 Task: Create a task  Implement a new digital asset management (DAM) system for a company , assign it to team member softage.3@softage.net in the project AgileDrive and update the status of the task to  At Risk , set the priority of the task to Medium
Action: Mouse moved to (38, 331)
Screenshot: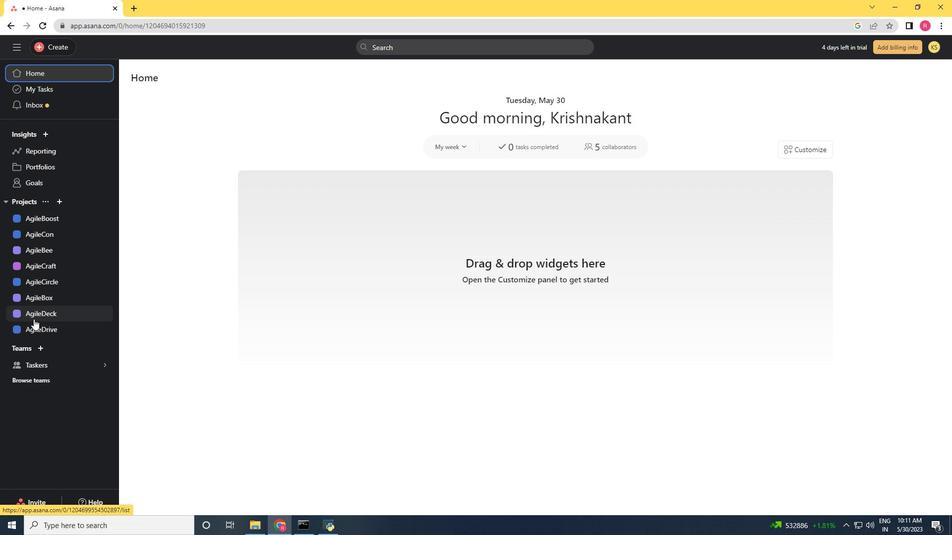 
Action: Mouse pressed left at (38, 331)
Screenshot: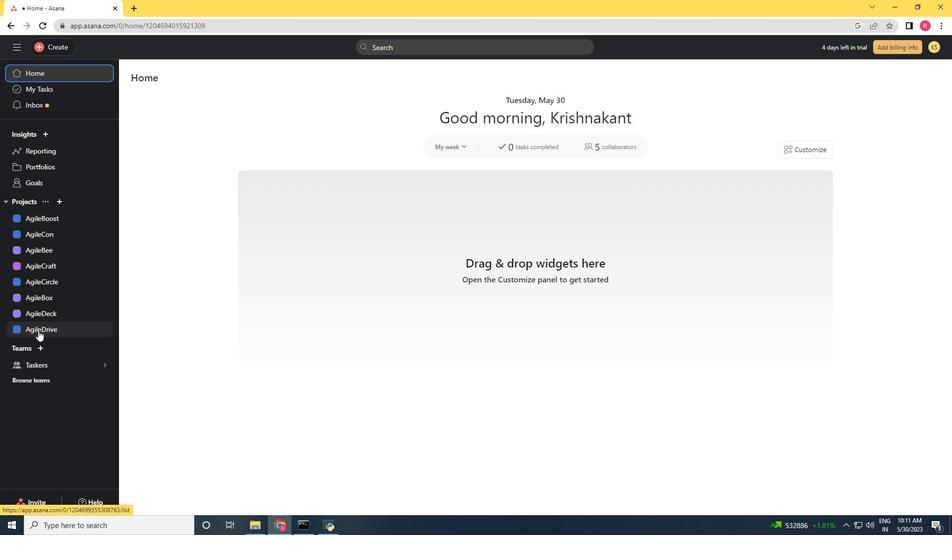 
Action: Mouse moved to (51, 46)
Screenshot: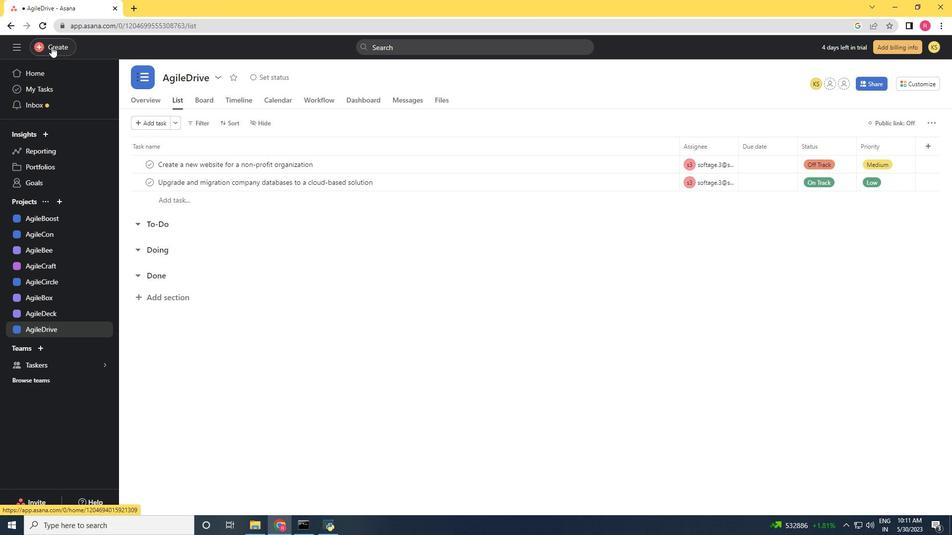 
Action: Mouse pressed left at (51, 46)
Screenshot: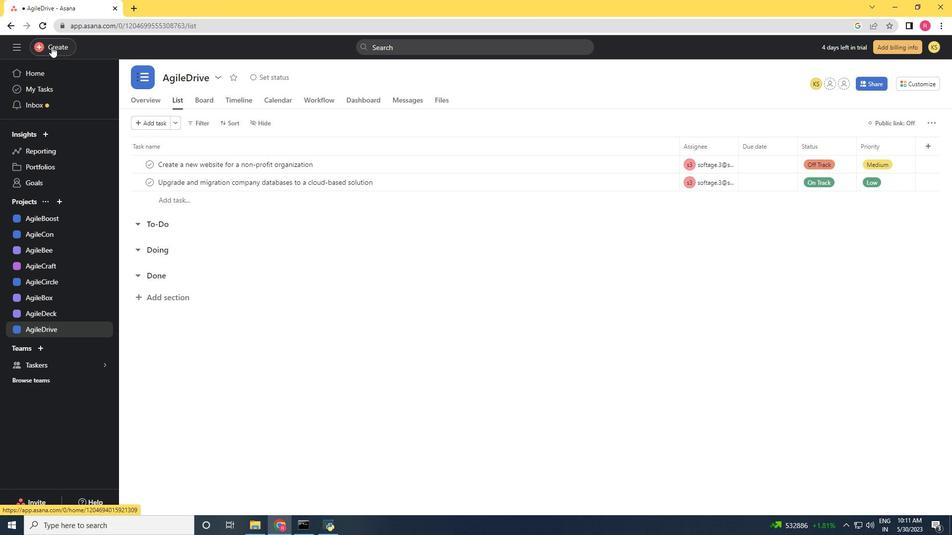 
Action: Mouse moved to (109, 57)
Screenshot: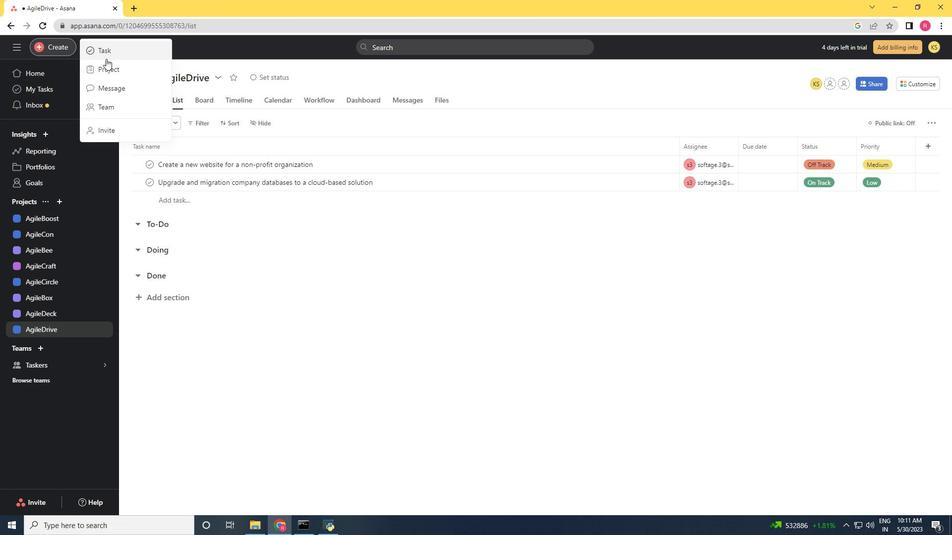 
Action: Mouse pressed left at (109, 57)
Screenshot: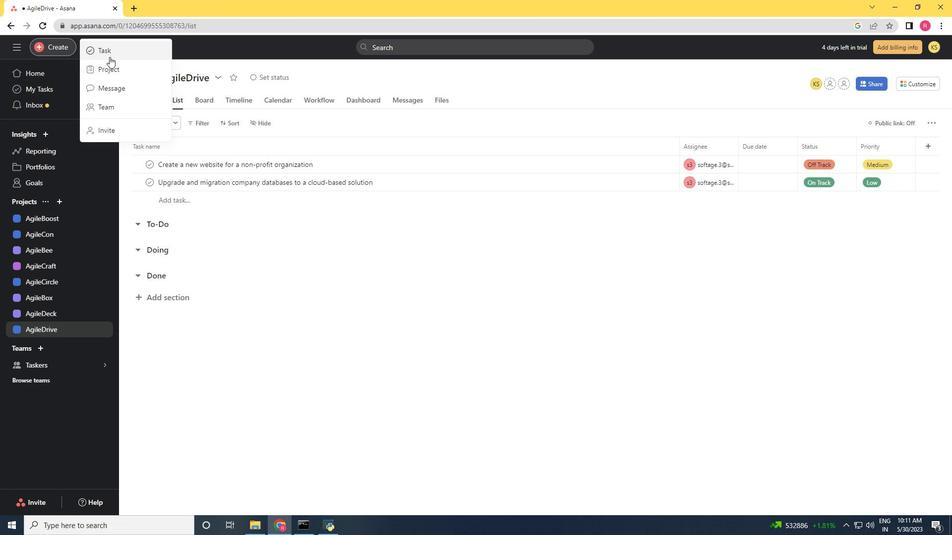
Action: Key pressed <Key.shift>Implemen<Key.space><Key.backspace>t<Key.space>a<Key.space>new<Key.space>digital<Key.space>asset<Key.space><Key.space><Key.backspace>management<Key.space><Key.shift_r><Key.shift_r><Key.shift_r><Key.shift_r><Key.shift_r><Key.shift_r><Key.shift_r><Key.shift_r><Key.shift_r><Key.shift_r><Key.shift_r><Key.shift_r><Key.shift_r>(DAM)<Key.space>system<Key.space>for<Key.space>a<Key.space>company
Screenshot: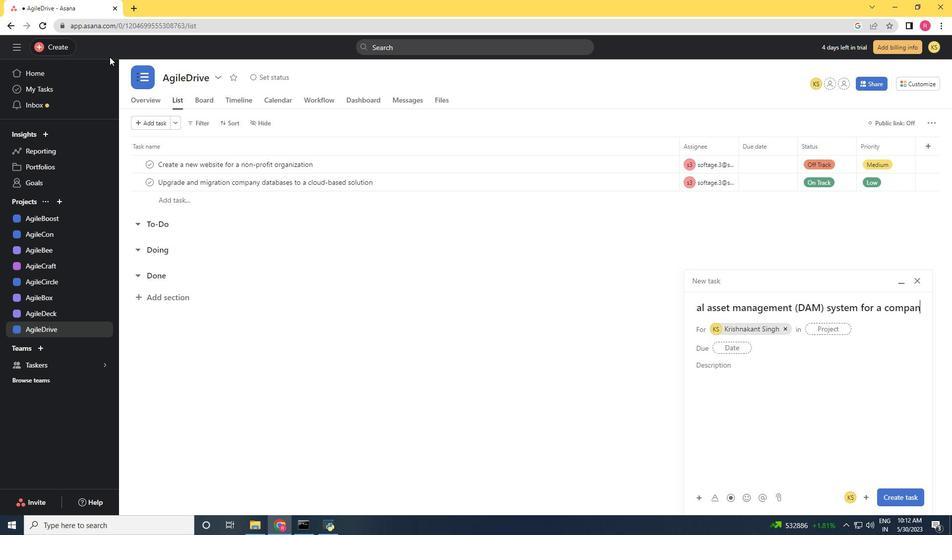 
Action: Mouse scrolled (109, 57) with delta (0, 0)
Screenshot: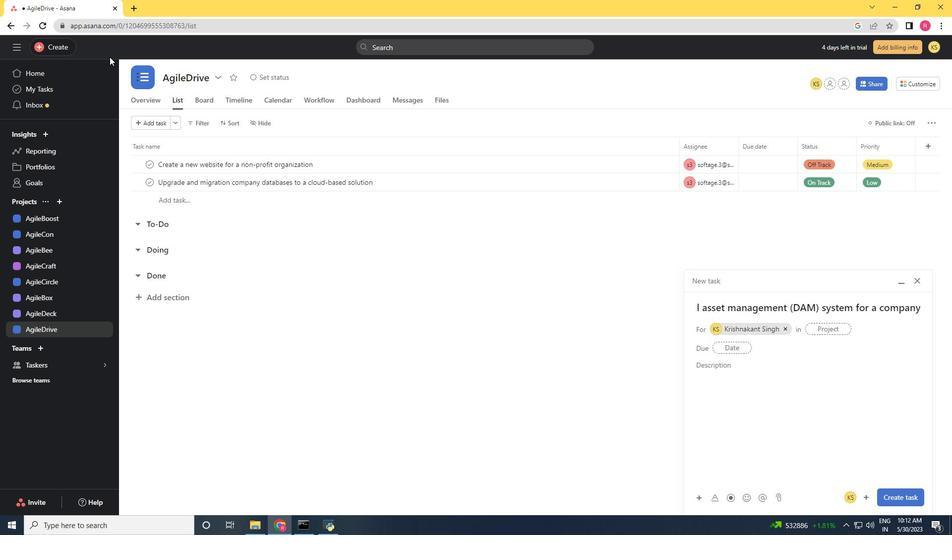 
Action: Mouse scrolled (109, 57) with delta (0, 0)
Screenshot: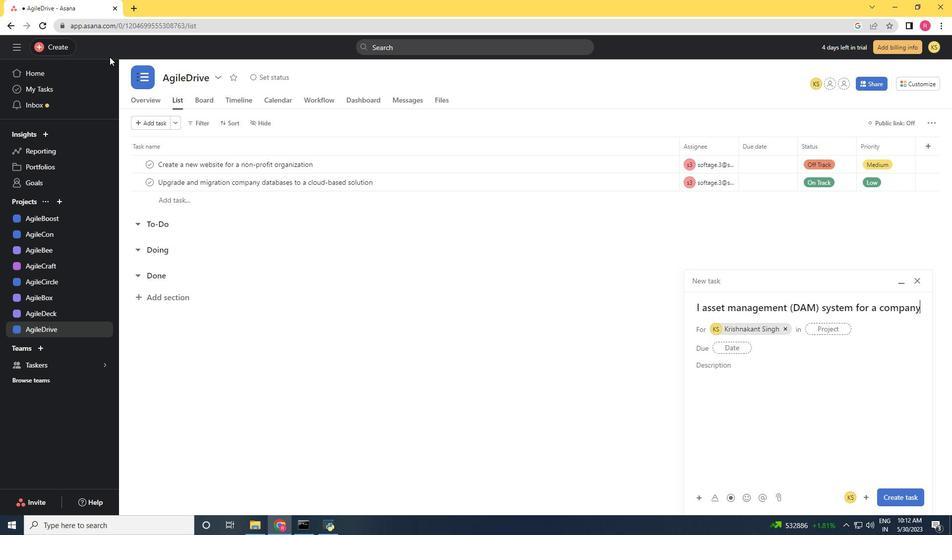 
Action: Mouse moved to (783, 327)
Screenshot: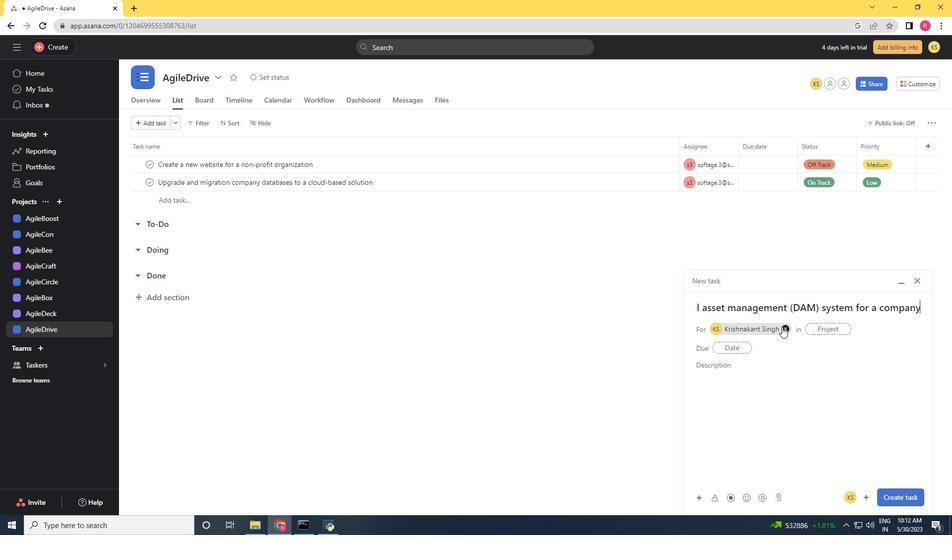 
Action: Mouse pressed left at (783, 327)
Screenshot: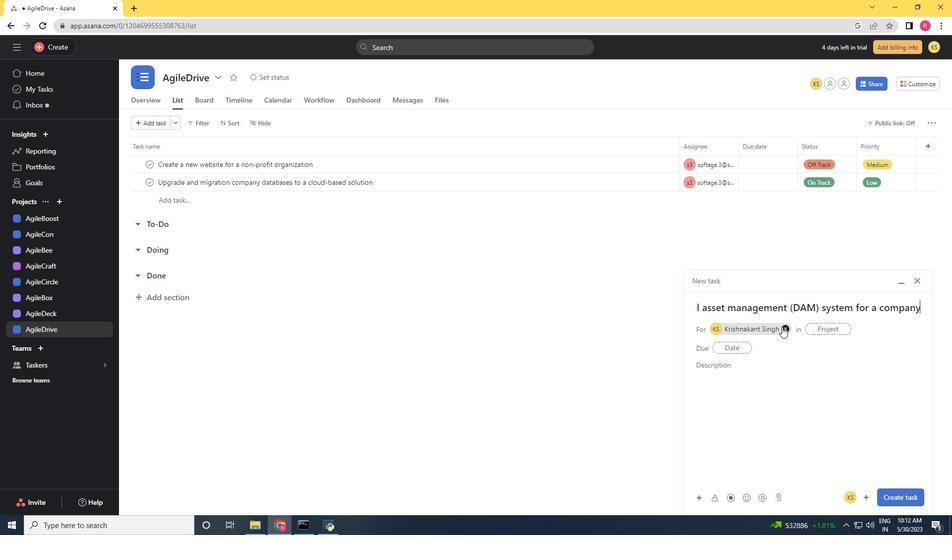 
Action: Mouse moved to (746, 328)
Screenshot: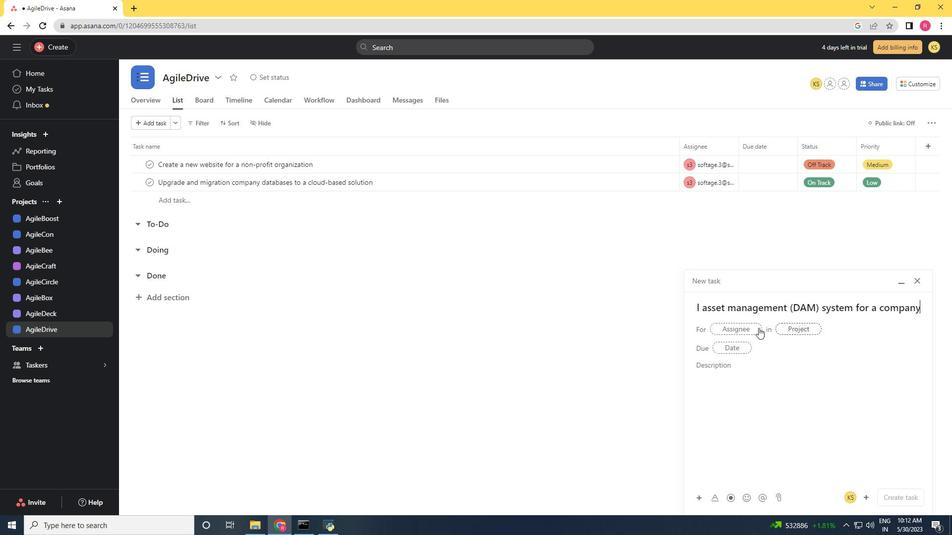 
Action: Mouse pressed left at (746, 328)
Screenshot: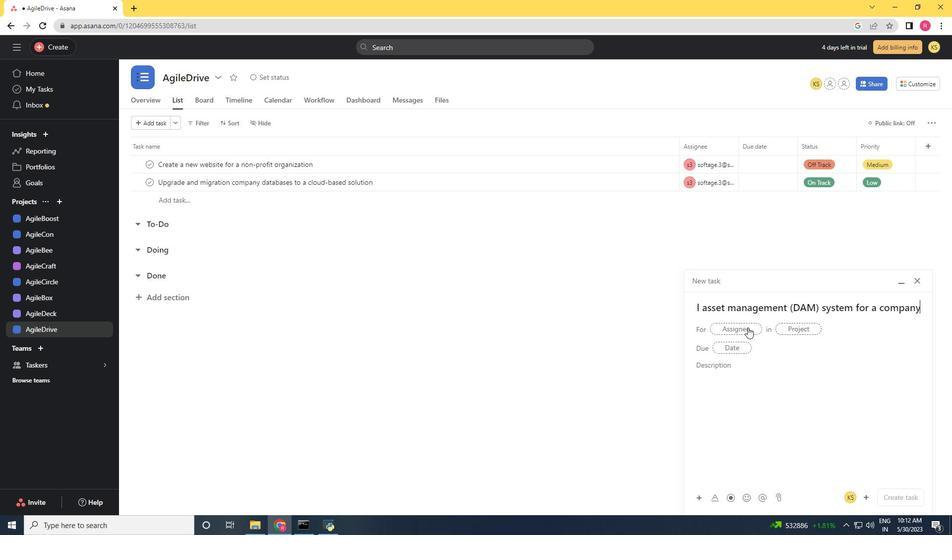 
Action: Key pressed softage.3<Key.shift>@softage.net
Screenshot: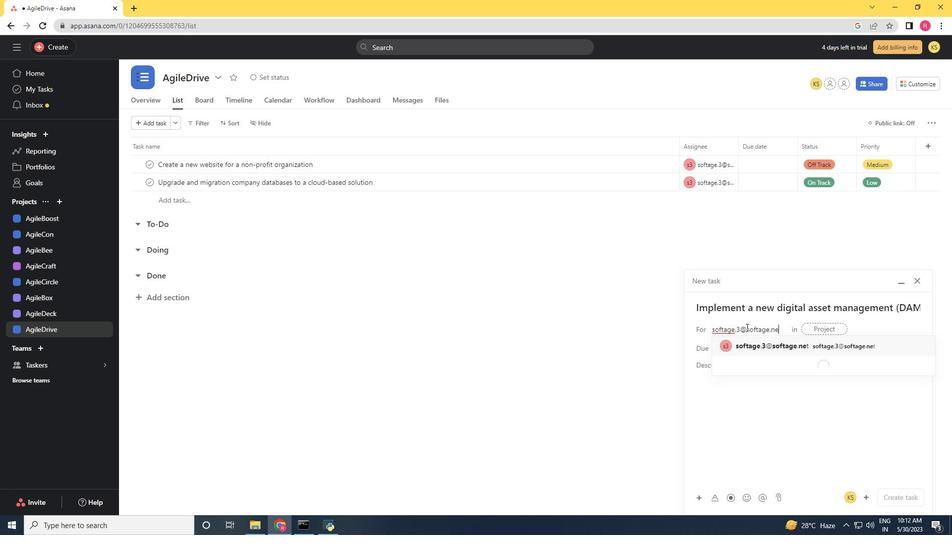 
Action: Mouse moved to (786, 339)
Screenshot: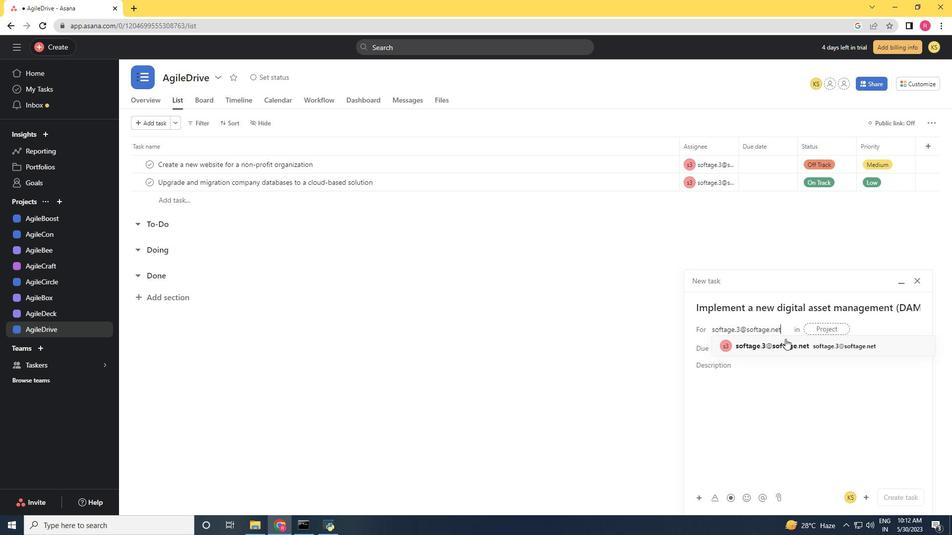 
Action: Mouse pressed left at (786, 339)
Screenshot: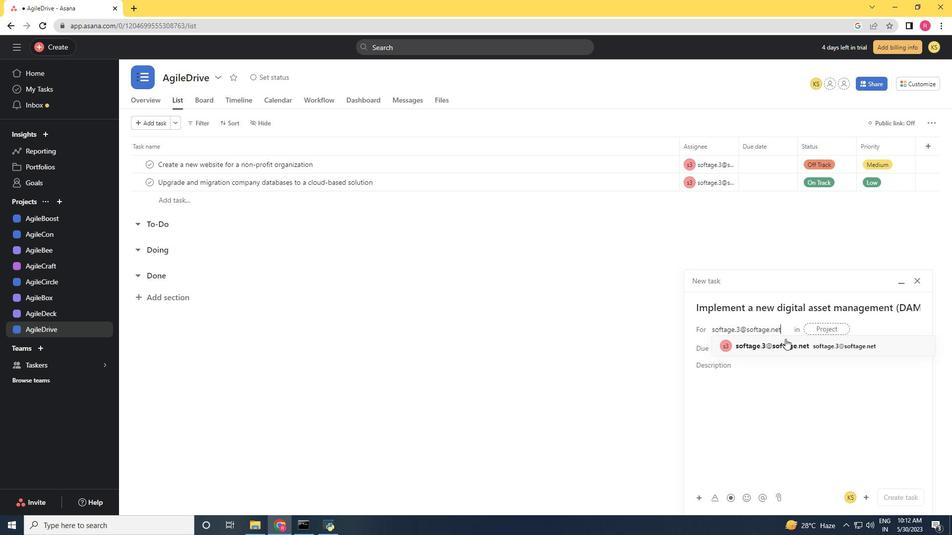 
Action: Mouse moved to (636, 344)
Screenshot: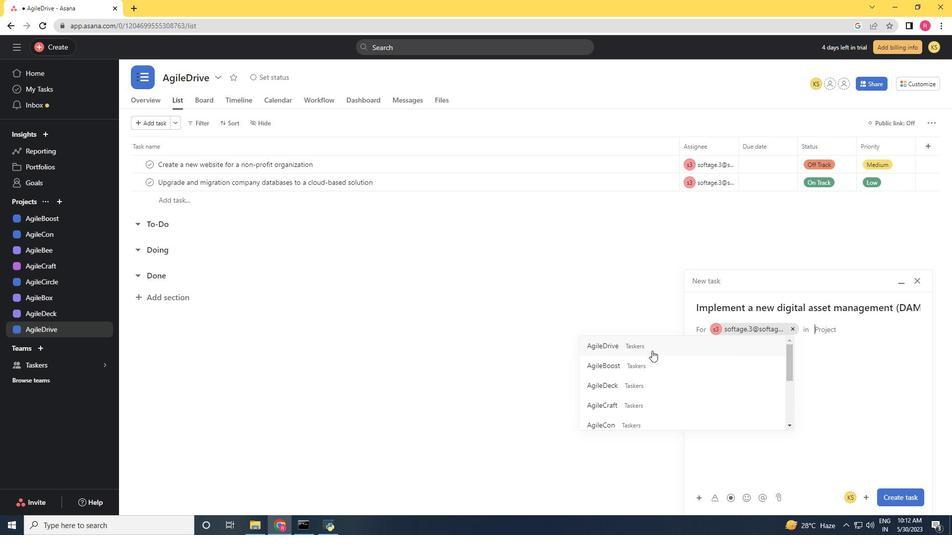 
Action: Mouse pressed left at (636, 344)
Screenshot: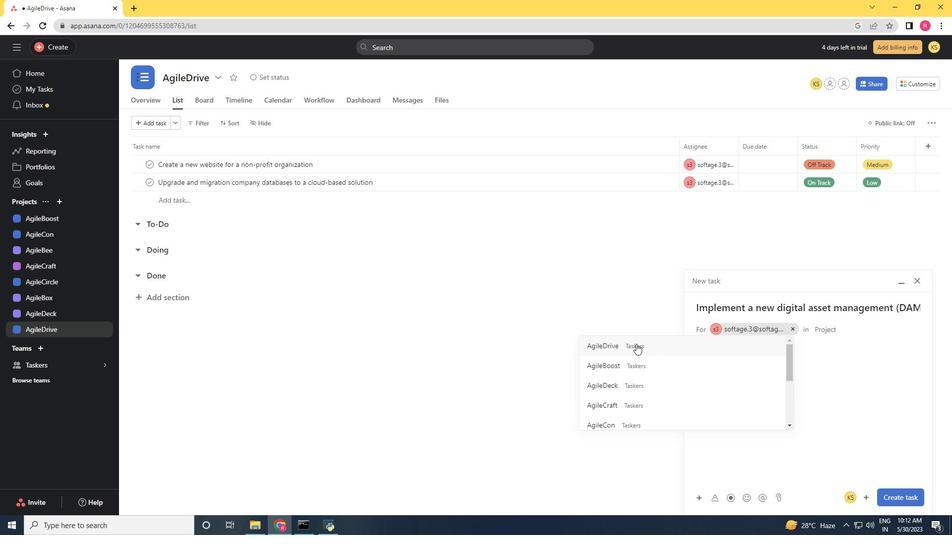 
Action: Mouse moved to (740, 373)
Screenshot: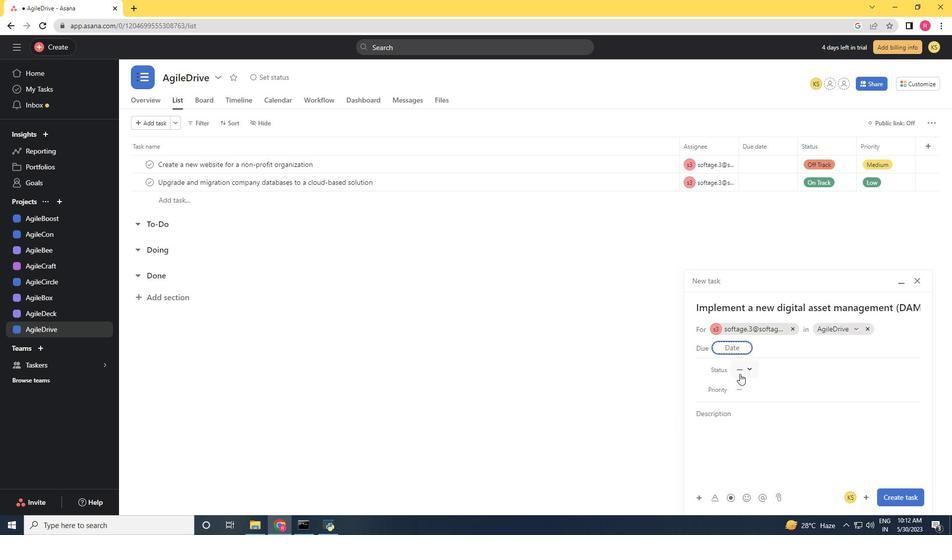 
Action: Mouse pressed left at (740, 373)
Screenshot: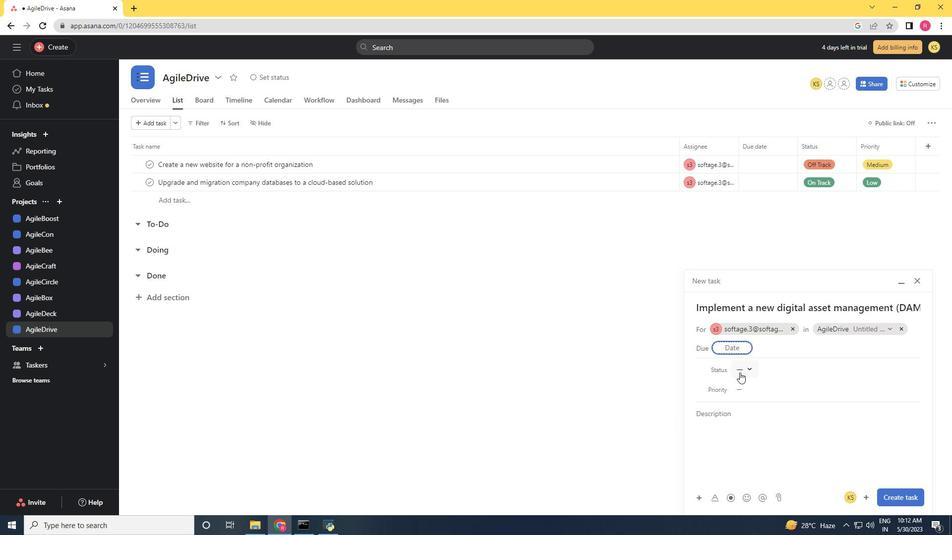 
Action: Mouse moved to (771, 438)
Screenshot: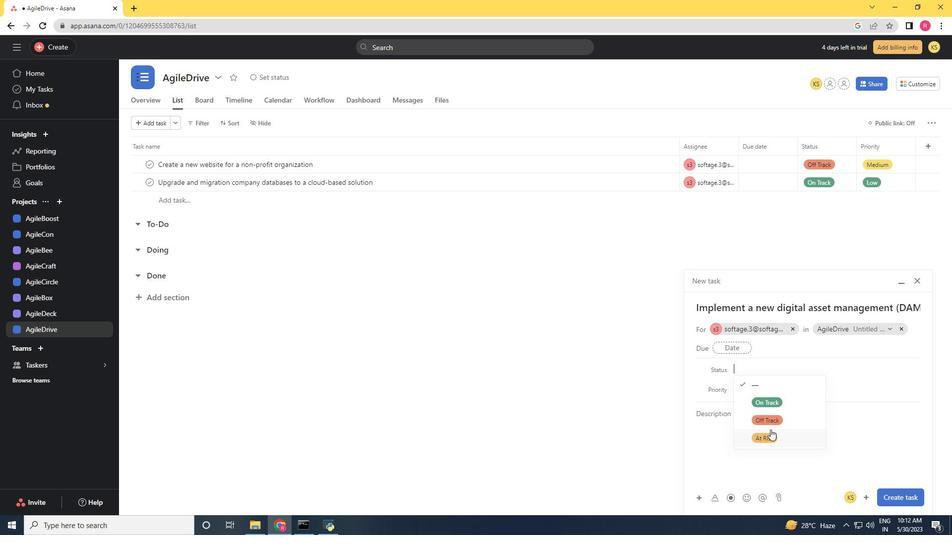 
Action: Mouse pressed left at (771, 438)
Screenshot: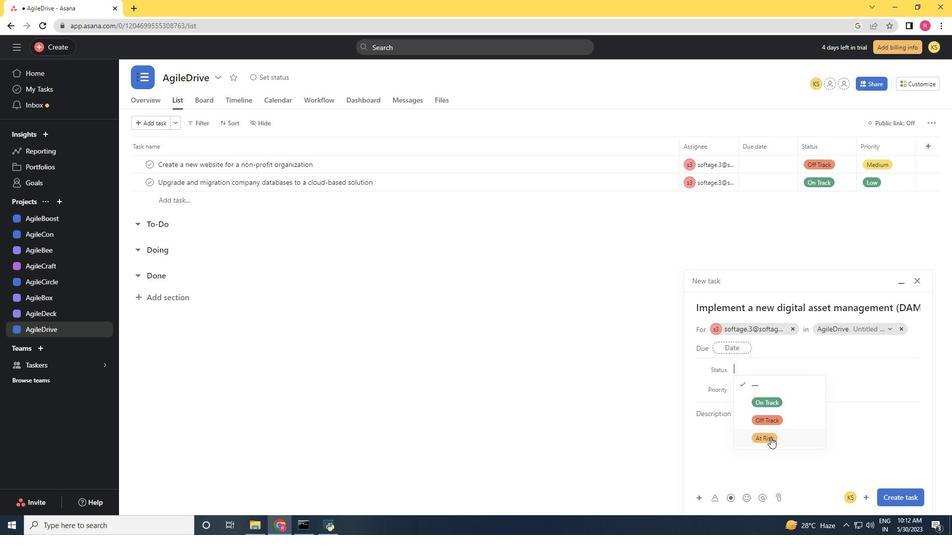 
Action: Mouse moved to (748, 395)
Screenshot: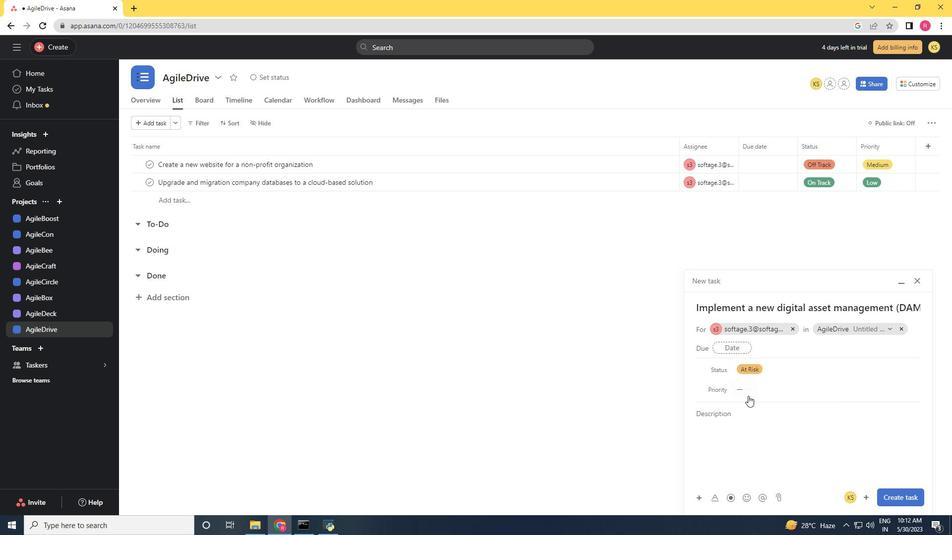 
Action: Mouse pressed left at (748, 395)
Screenshot: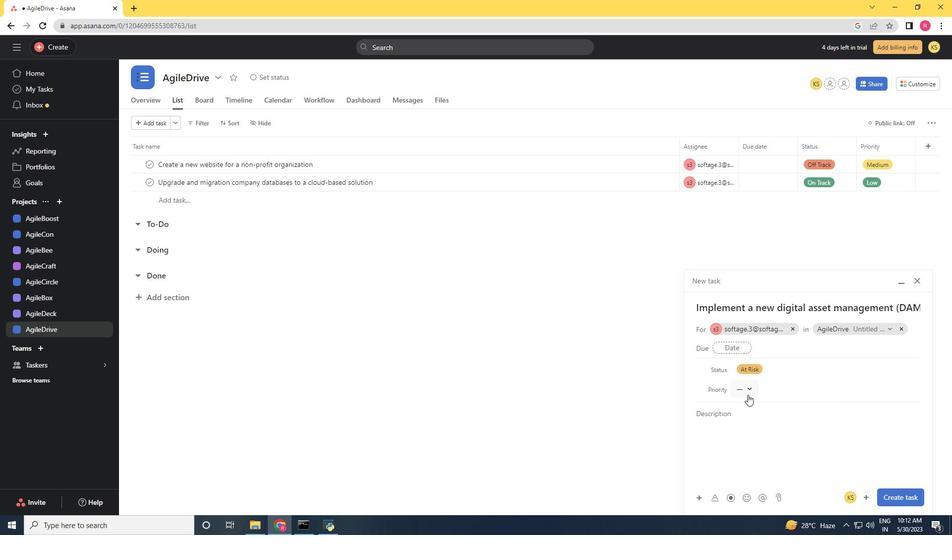
Action: Mouse moved to (768, 444)
Screenshot: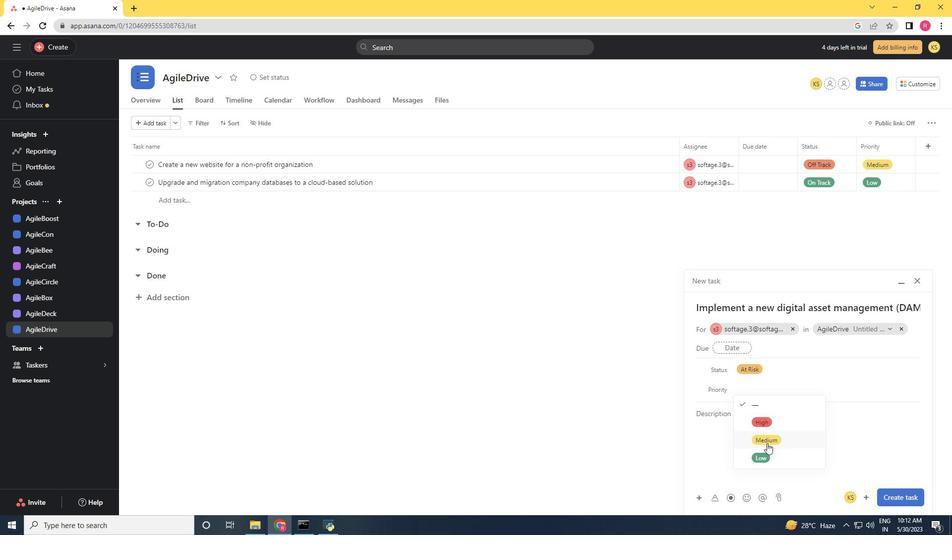 
Action: Mouse pressed left at (768, 444)
Screenshot: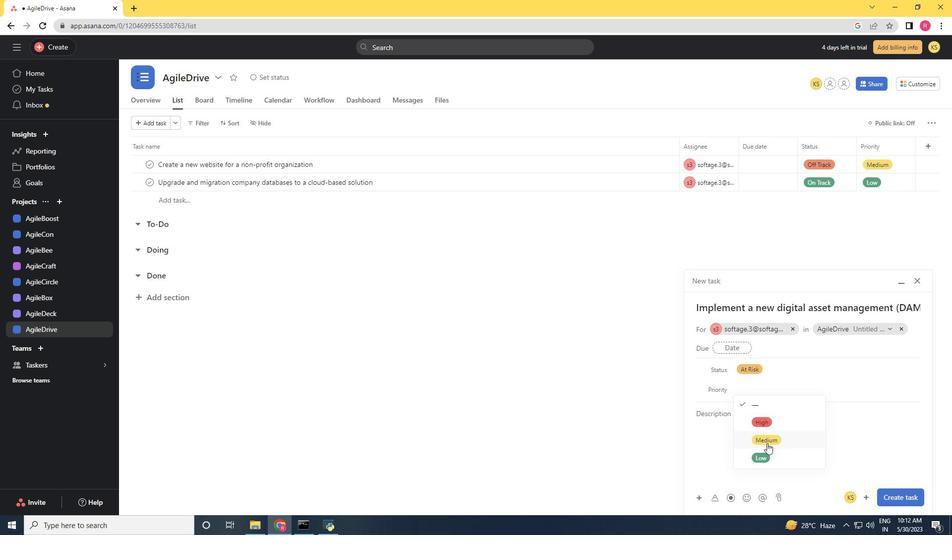 
Action: Mouse moved to (896, 493)
Screenshot: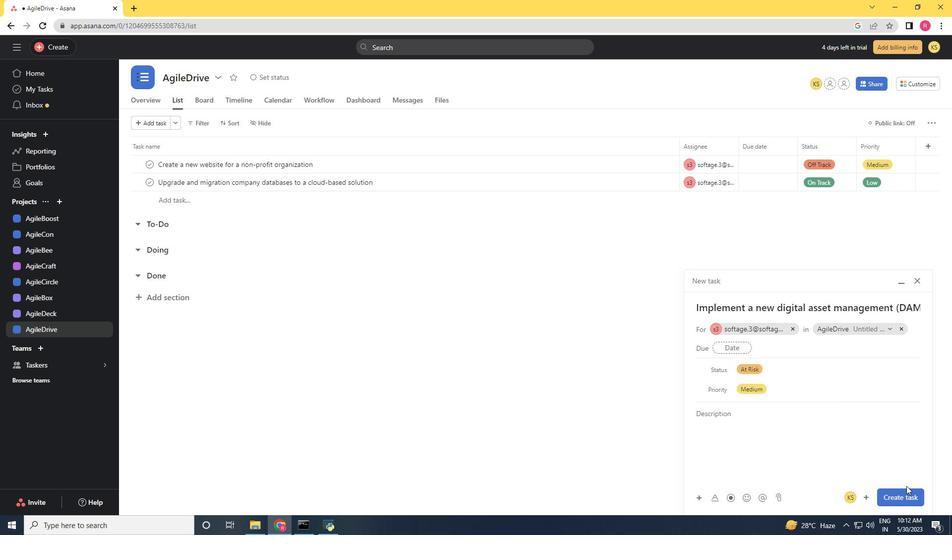 
Action: Mouse pressed left at (896, 493)
Screenshot: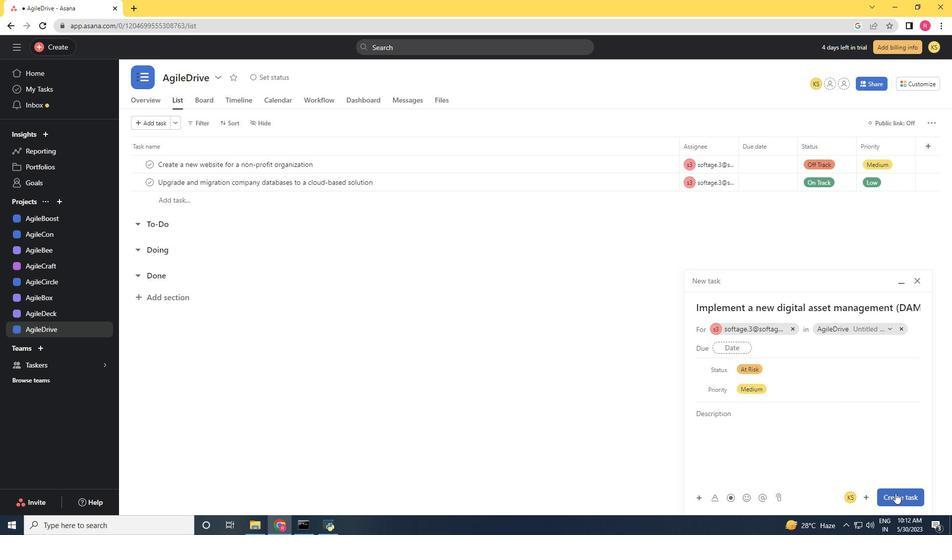
Action: Mouse moved to (846, 448)
Screenshot: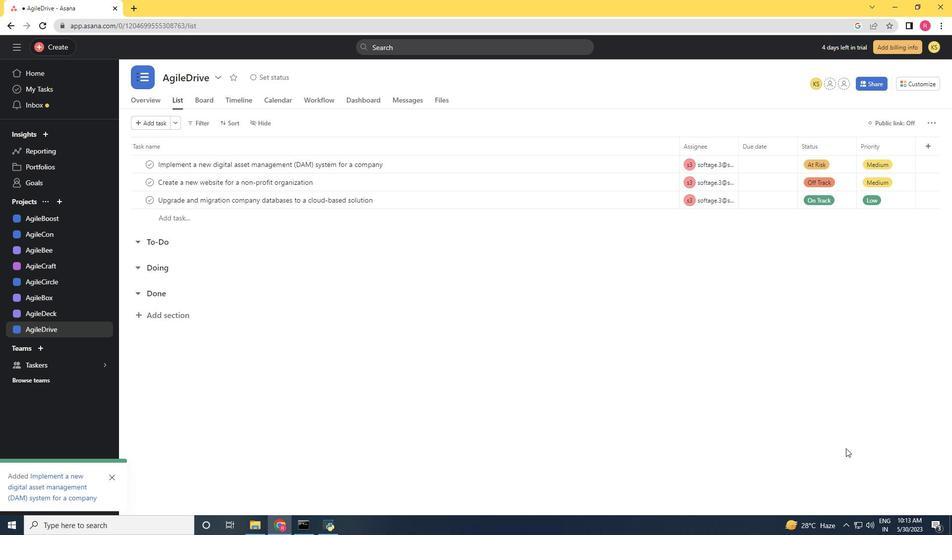 
